 Task: Create a due date automation trigger when advanced on, on the wednesday of the week a card is due add basic without the yellow label at 11:00 AM.
Action: Mouse moved to (988, 78)
Screenshot: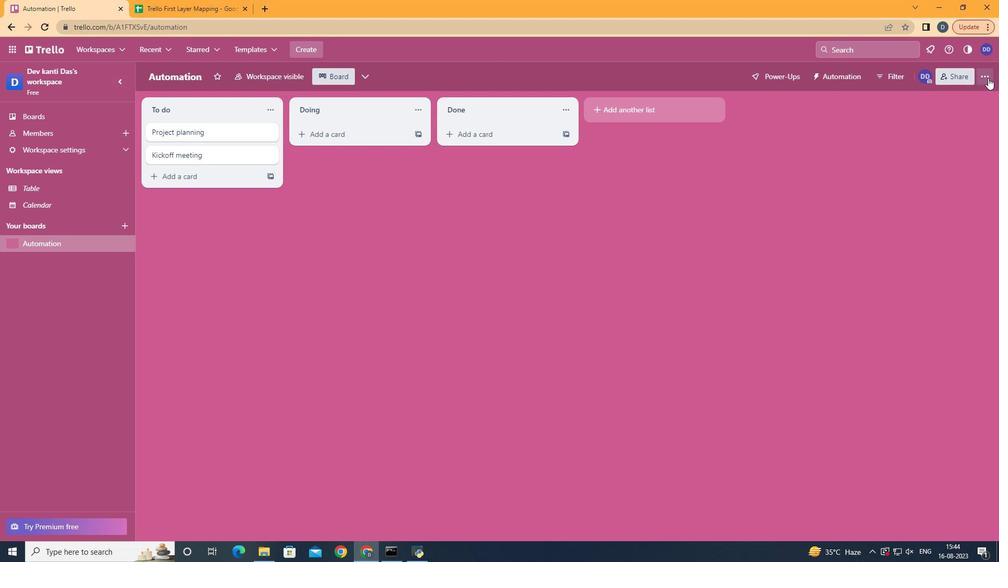 
Action: Mouse pressed left at (988, 78)
Screenshot: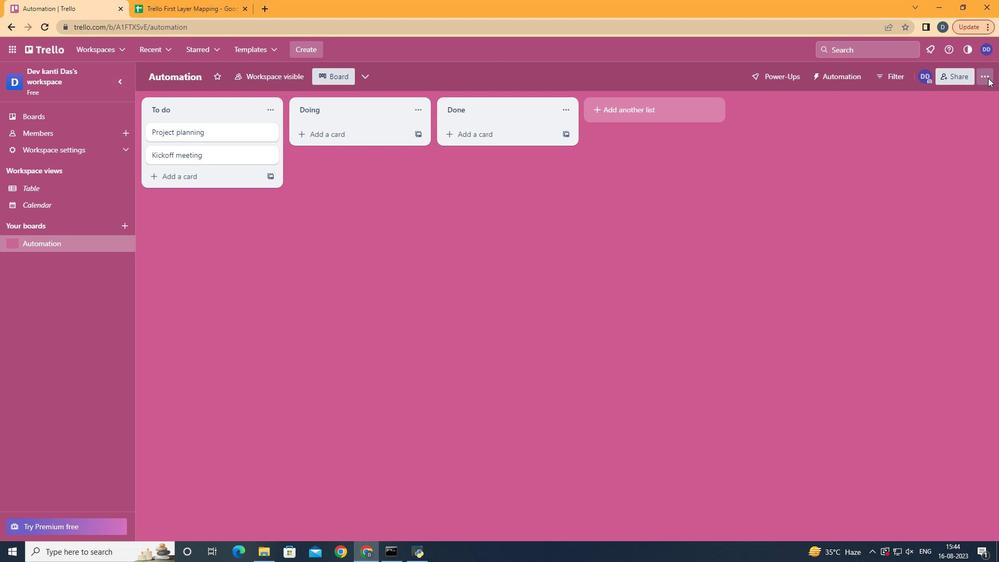 
Action: Mouse moved to (904, 212)
Screenshot: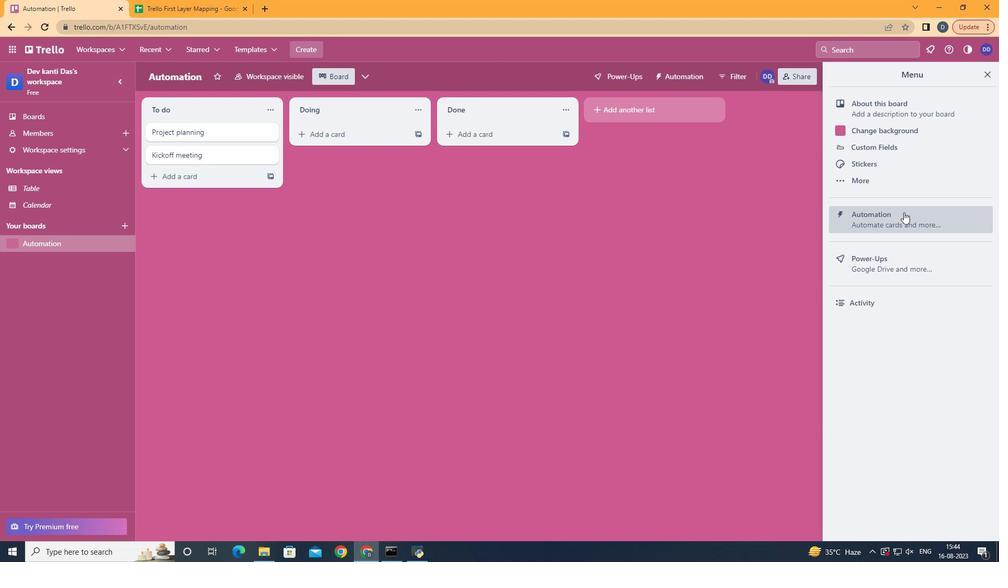 
Action: Mouse pressed left at (904, 212)
Screenshot: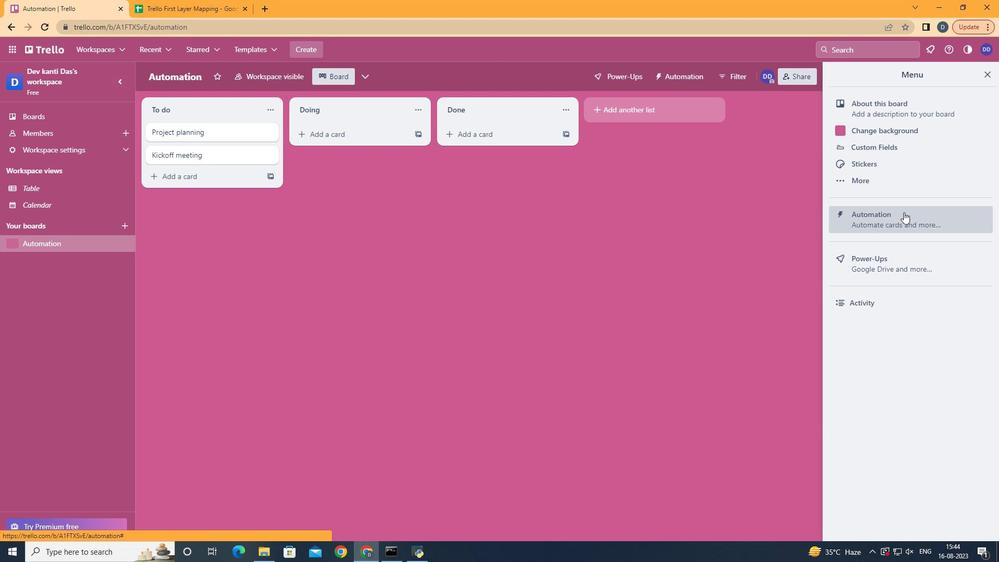 
Action: Mouse moved to (209, 216)
Screenshot: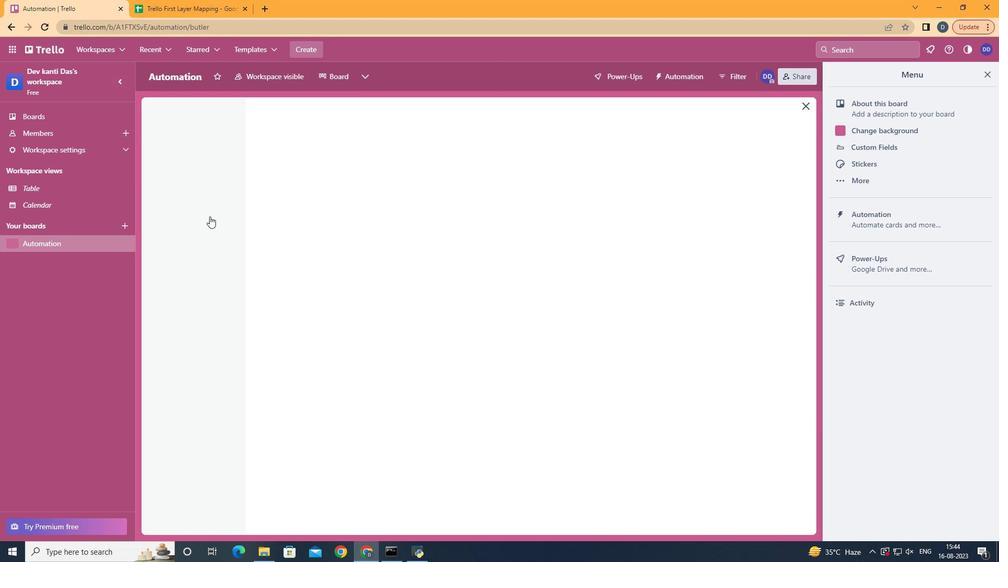 
Action: Mouse pressed left at (209, 216)
Screenshot: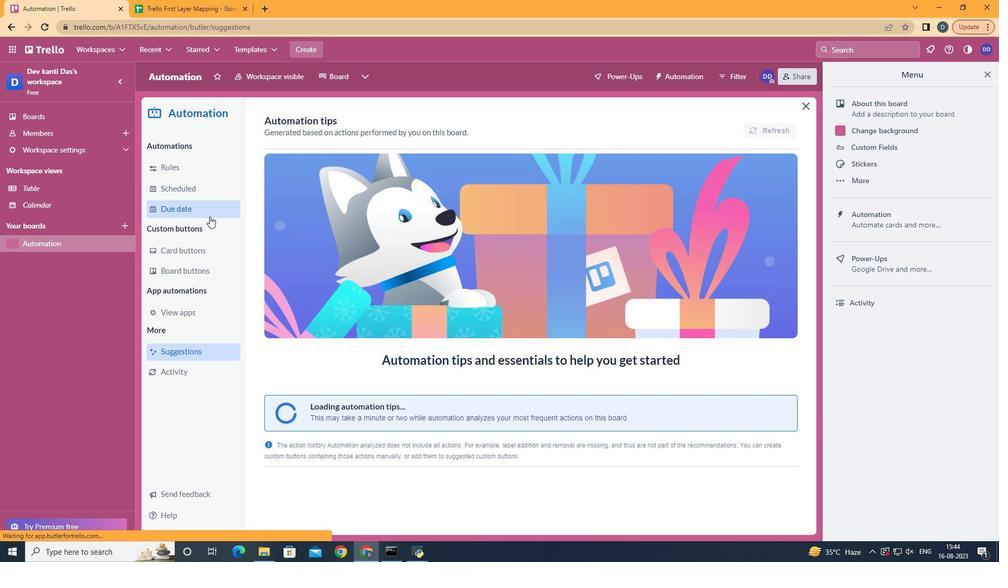 
Action: Mouse moved to (729, 124)
Screenshot: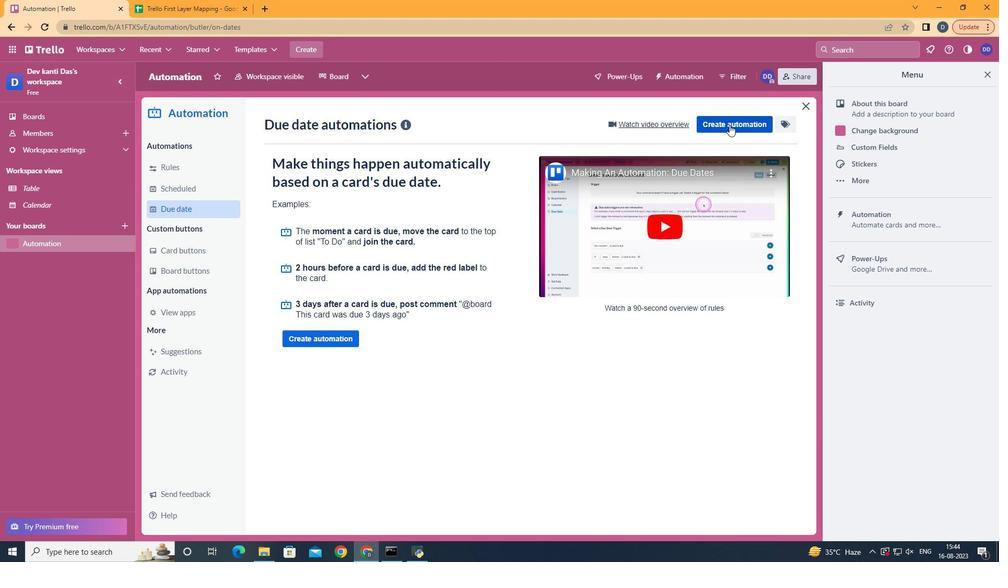 
Action: Mouse pressed left at (729, 124)
Screenshot: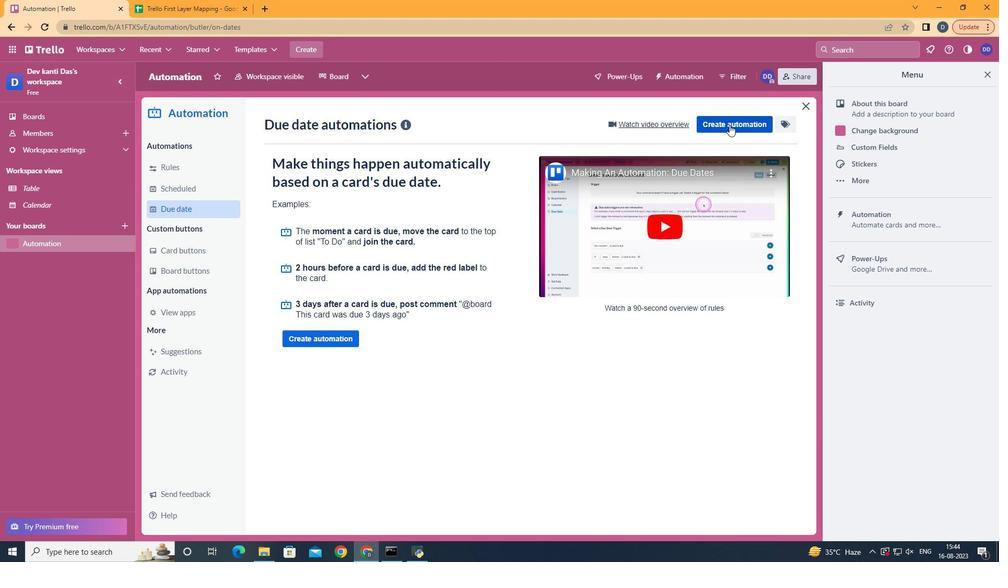 
Action: Mouse moved to (527, 221)
Screenshot: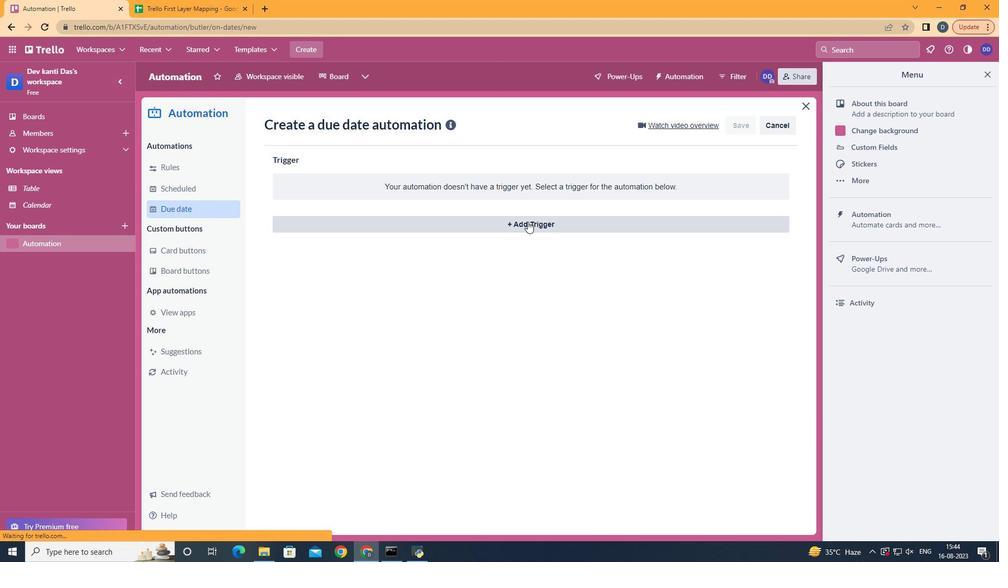 
Action: Mouse pressed left at (527, 221)
Screenshot: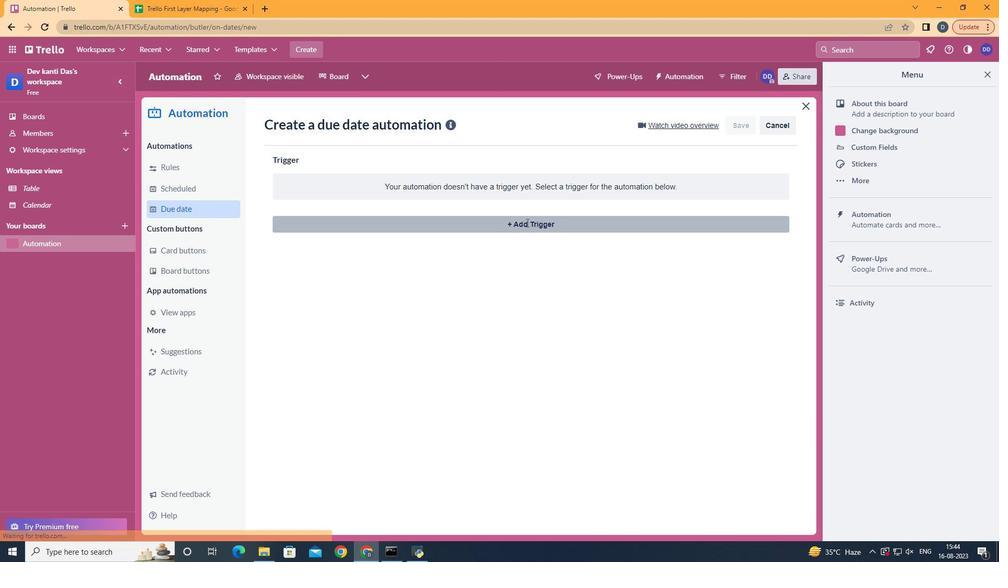 
Action: Mouse moved to (340, 313)
Screenshot: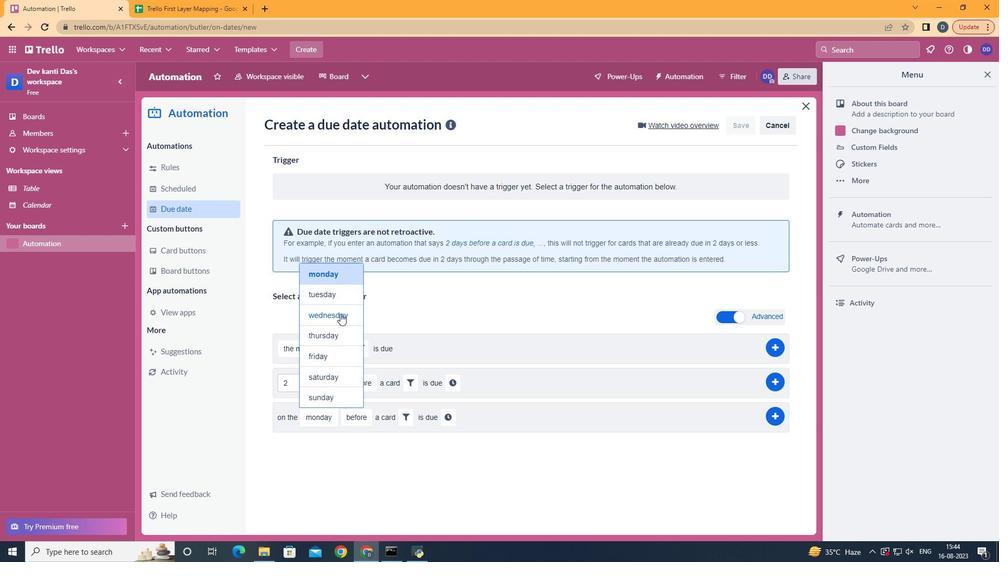 
Action: Mouse pressed left at (340, 313)
Screenshot: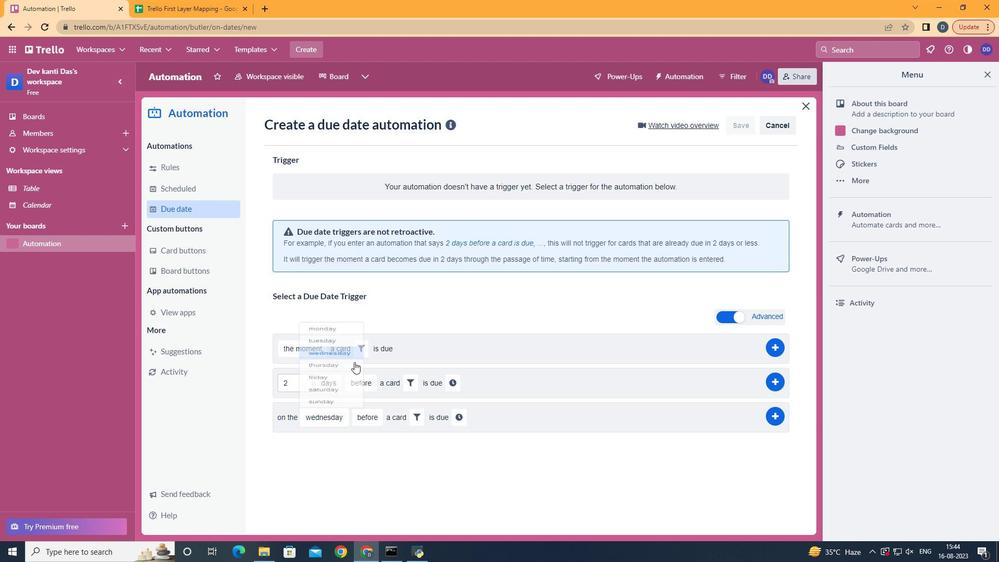 
Action: Mouse moved to (383, 475)
Screenshot: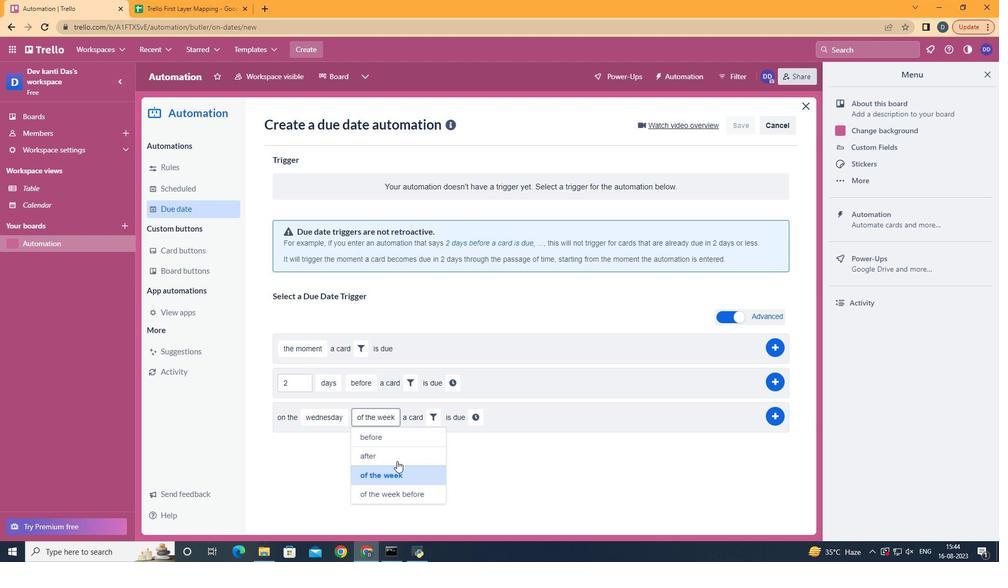 
Action: Mouse pressed left at (383, 475)
Screenshot: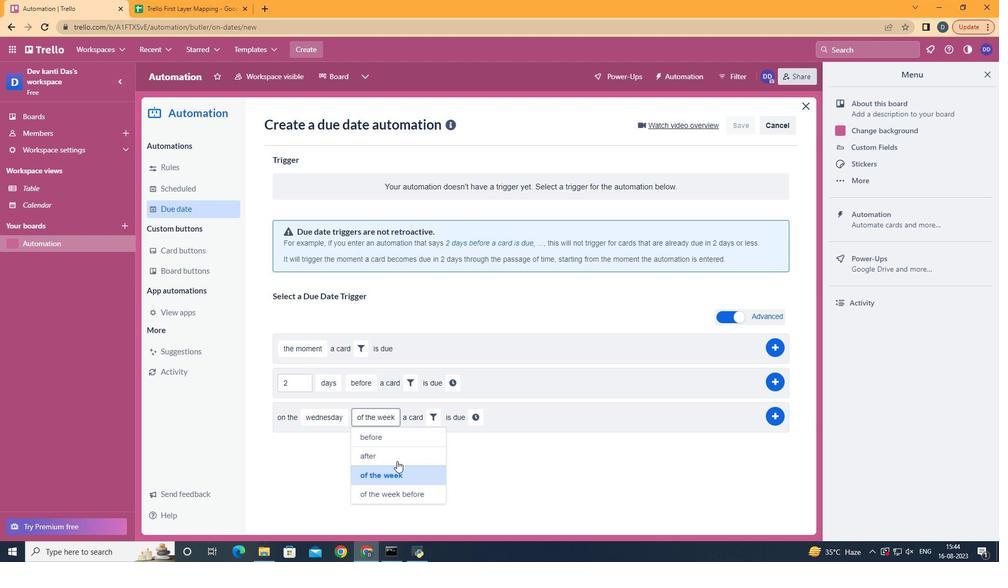 
Action: Mouse moved to (439, 411)
Screenshot: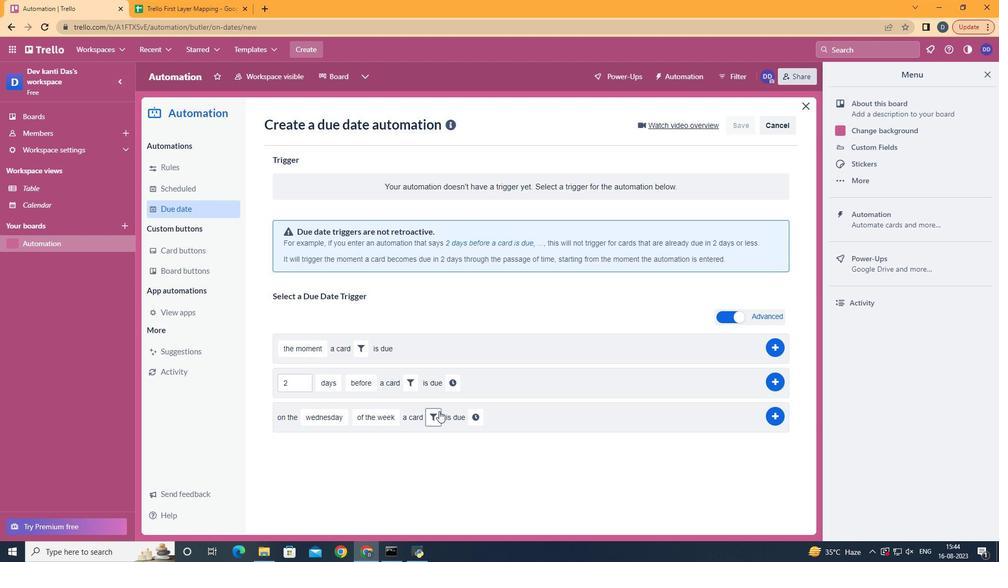 
Action: Mouse pressed left at (439, 411)
Screenshot: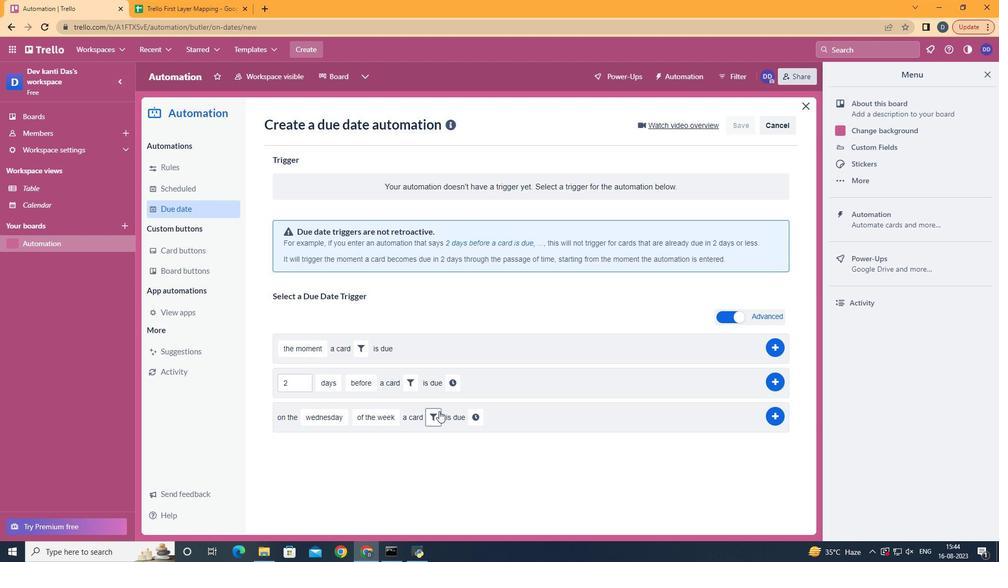 
Action: Mouse moved to (492, 456)
Screenshot: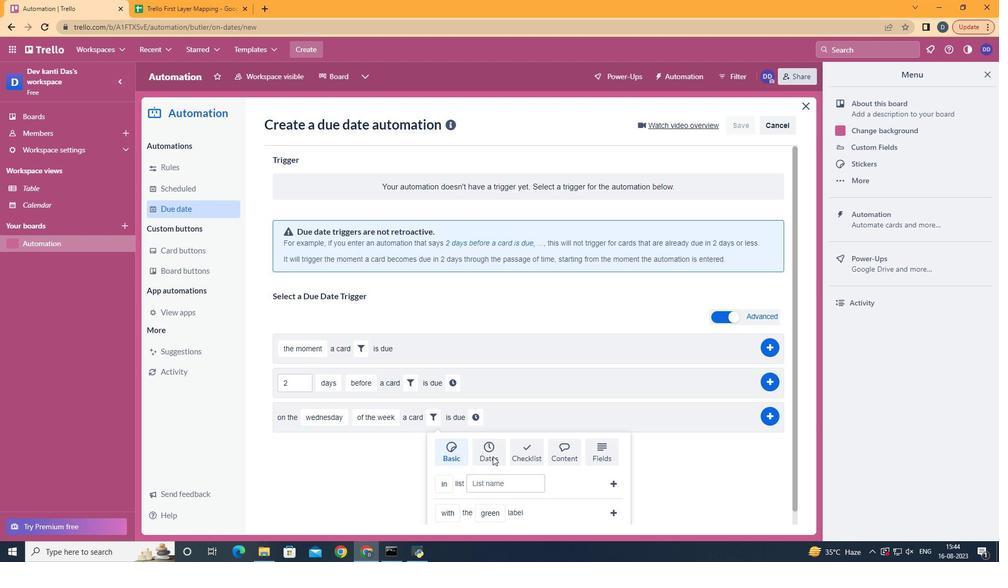
Action: Mouse scrolled (492, 455) with delta (0, 0)
Screenshot: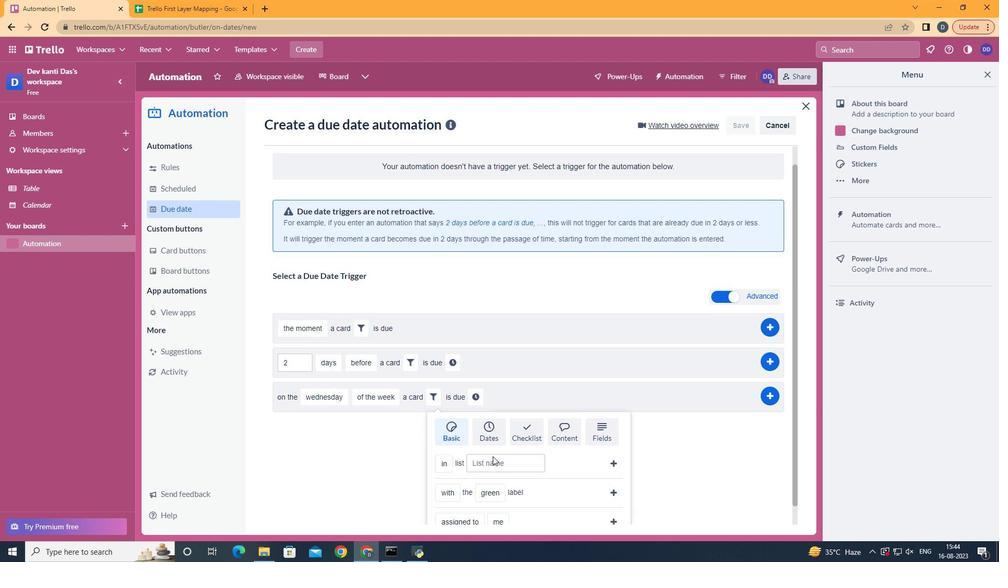 
Action: Mouse scrolled (492, 455) with delta (0, 0)
Screenshot: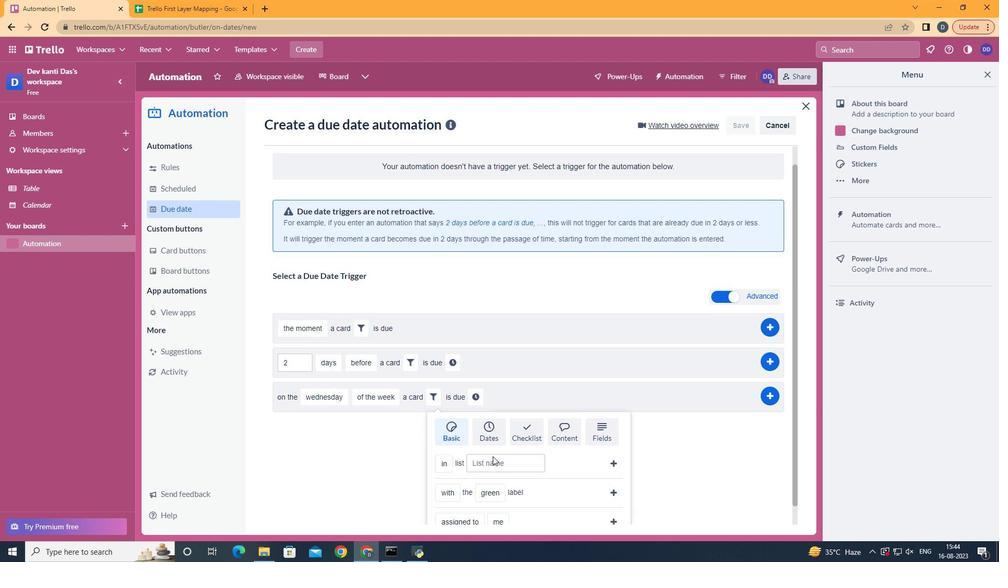 
Action: Mouse scrolled (492, 455) with delta (0, 0)
Screenshot: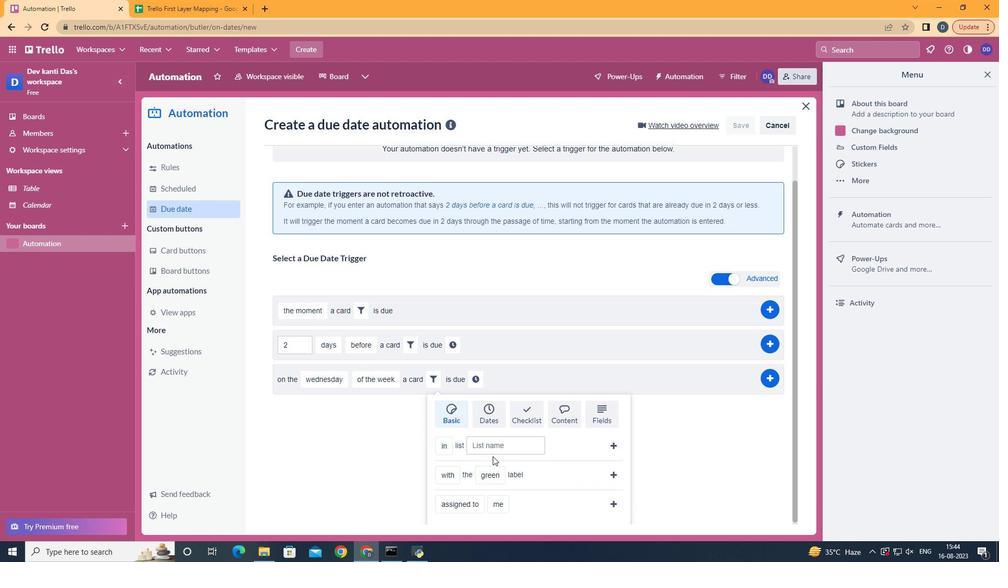 
Action: Mouse scrolled (492, 455) with delta (0, 0)
Screenshot: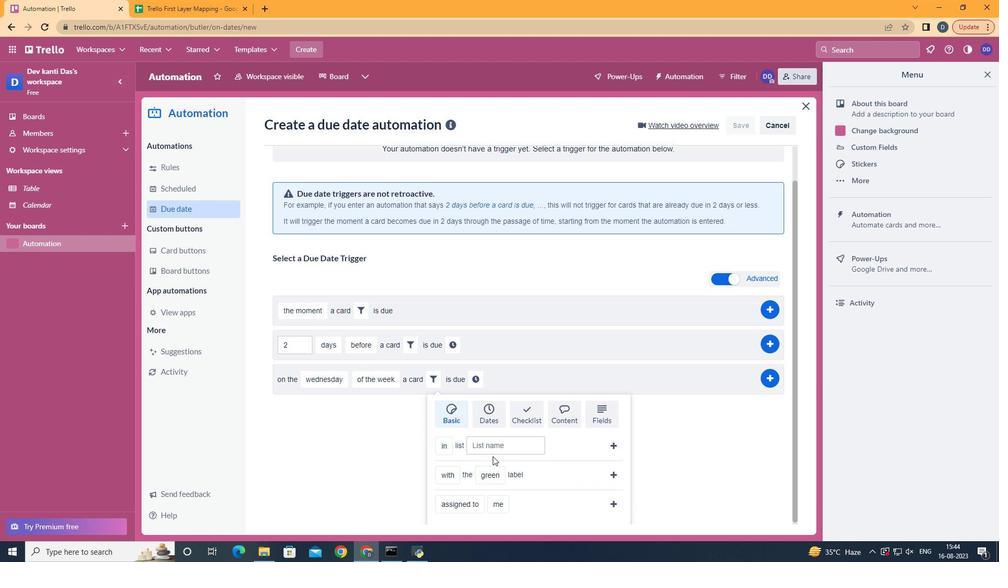 
Action: Mouse scrolled (492, 455) with delta (0, 0)
Screenshot: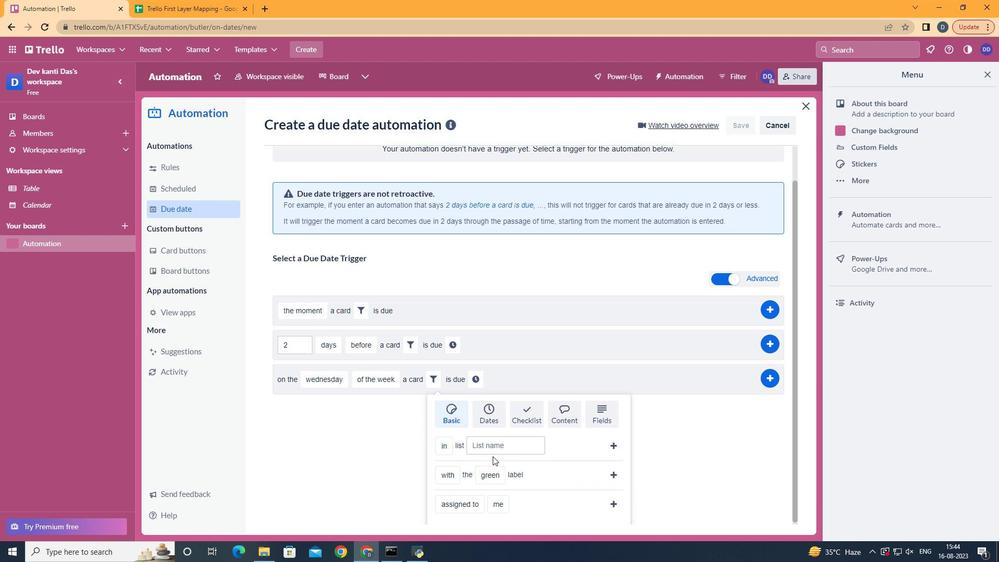 
Action: Mouse moved to (471, 428)
Screenshot: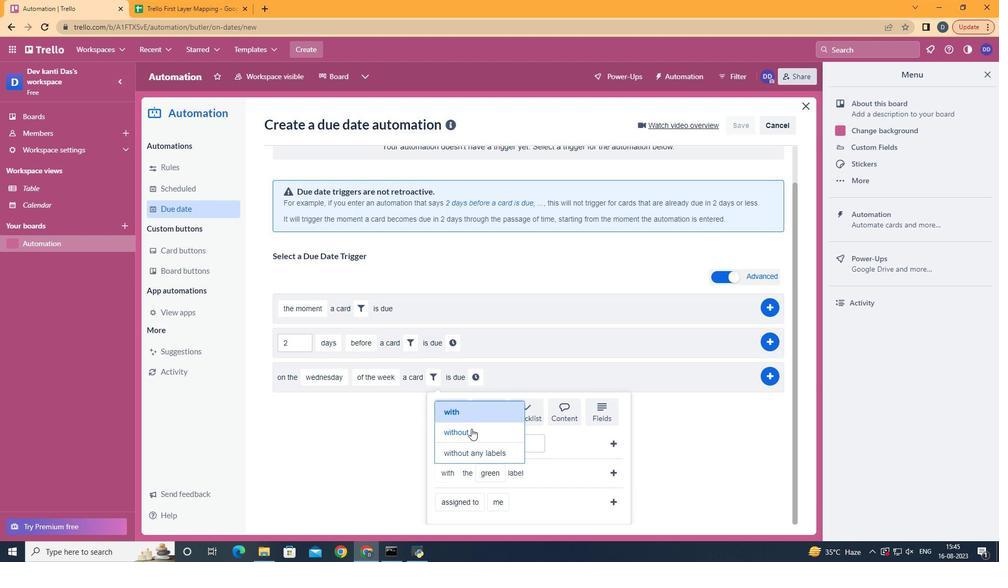 
Action: Mouse pressed left at (471, 428)
Screenshot: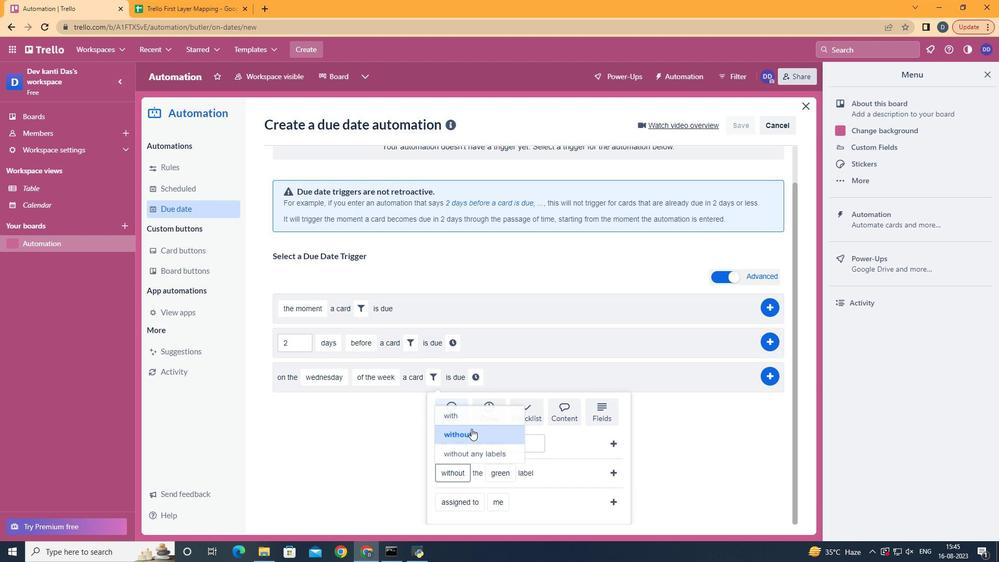 
Action: Mouse moved to (504, 361)
Screenshot: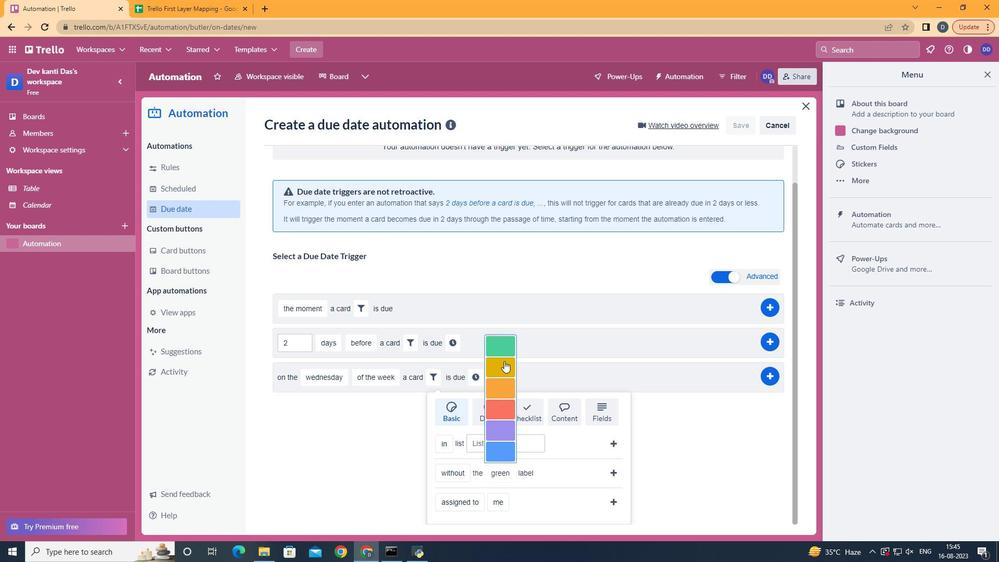 
Action: Mouse pressed left at (504, 361)
Screenshot: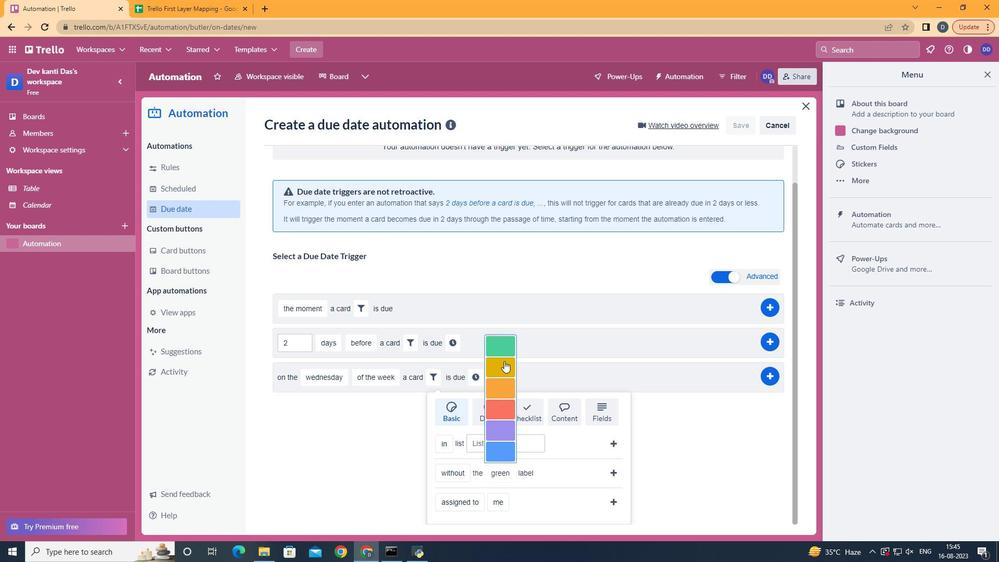 
Action: Mouse moved to (611, 473)
Screenshot: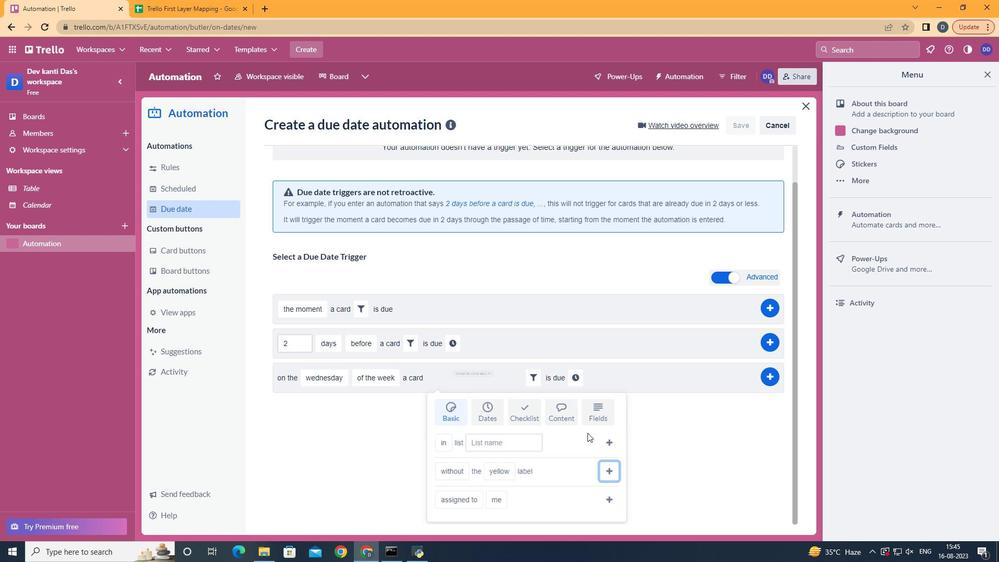 
Action: Mouse pressed left at (611, 475)
Screenshot: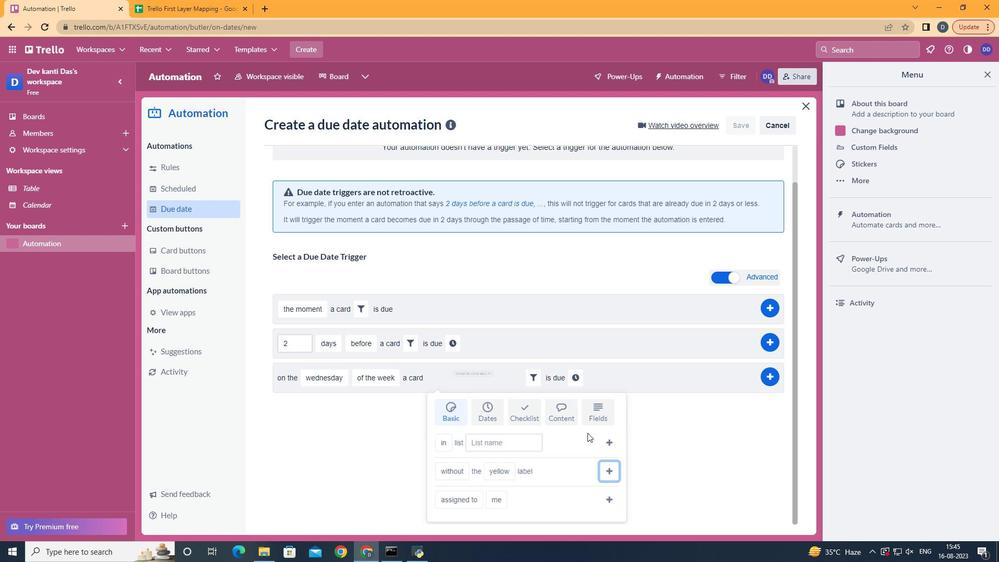 
Action: Mouse moved to (579, 410)
Screenshot: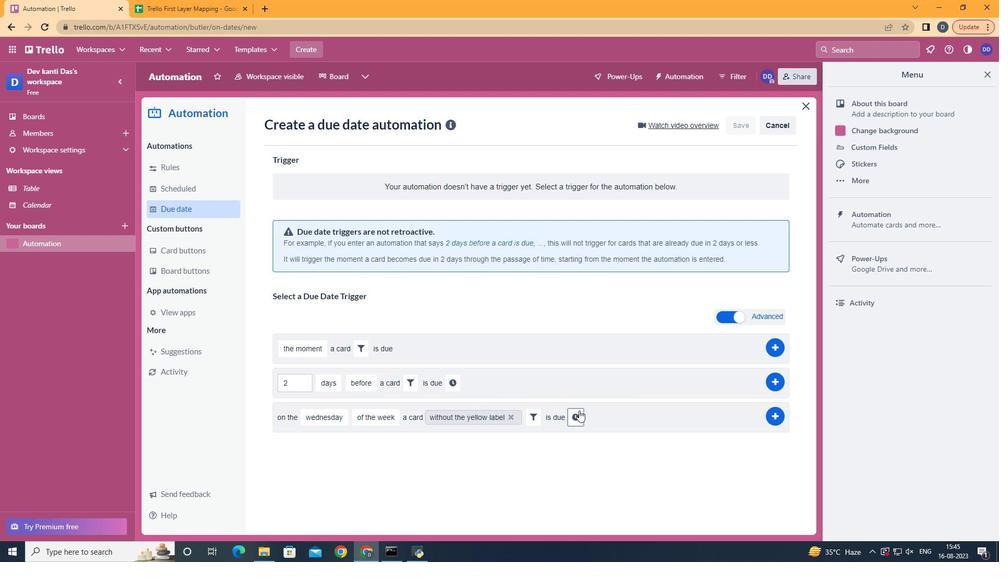 
Action: Mouse pressed left at (579, 410)
Screenshot: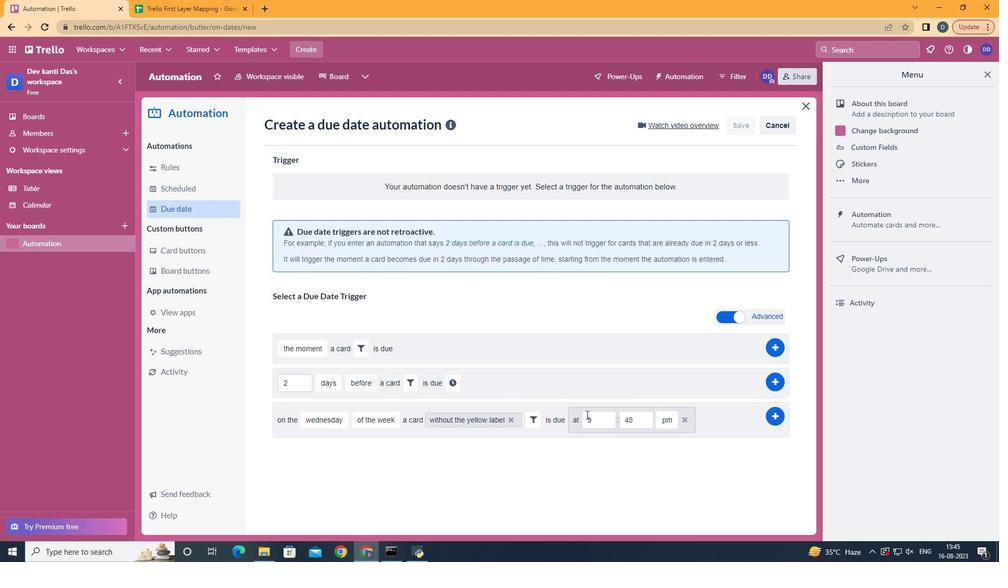 
Action: Mouse moved to (609, 424)
Screenshot: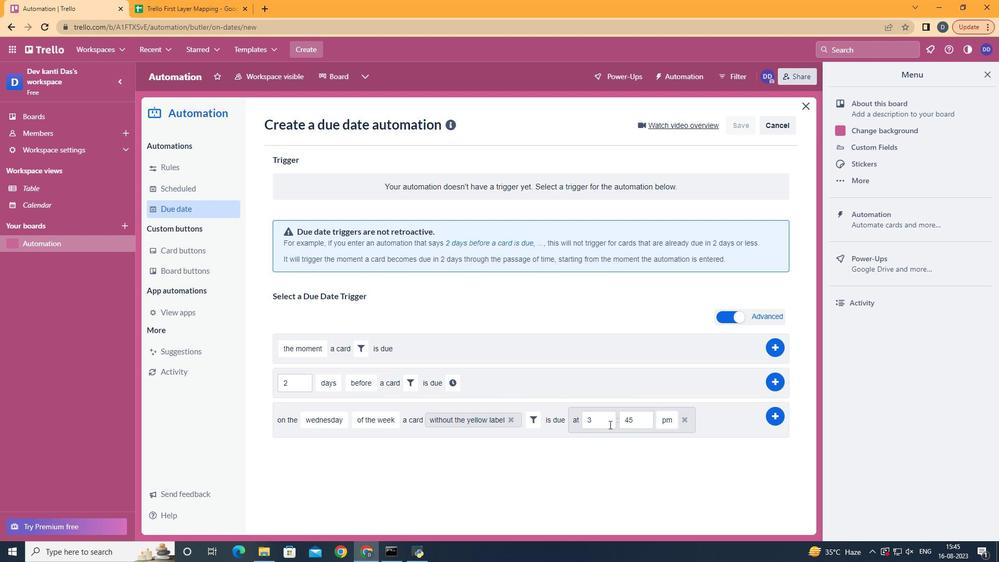 
Action: Mouse pressed left at (609, 424)
Screenshot: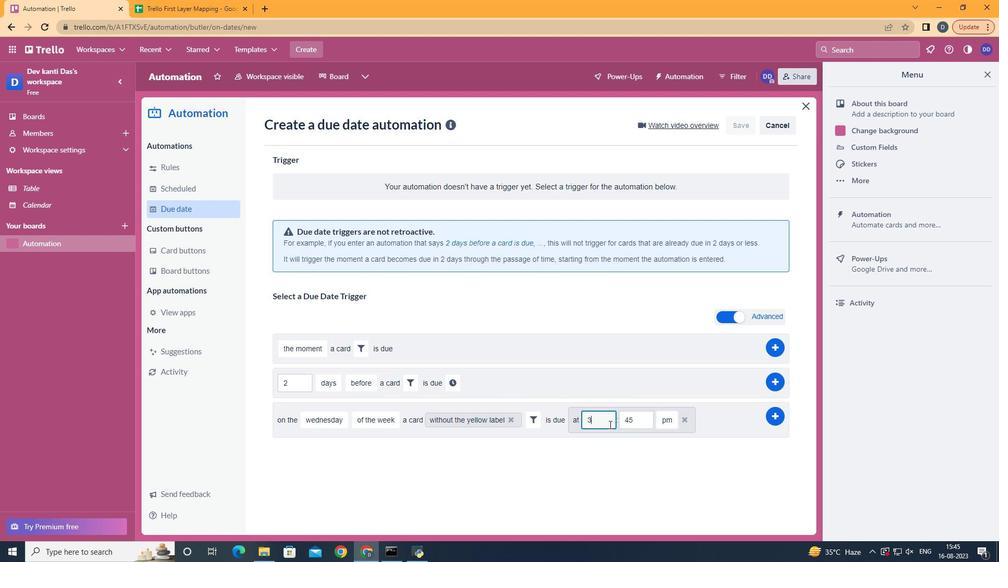 
Action: Key pressed <Key.backspace>11
Screenshot: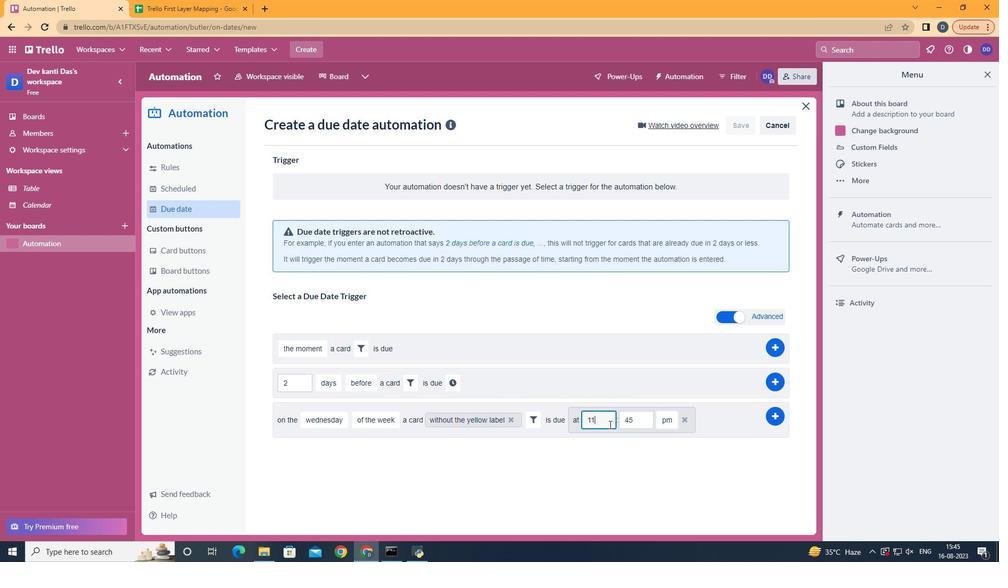 
Action: Mouse moved to (639, 420)
Screenshot: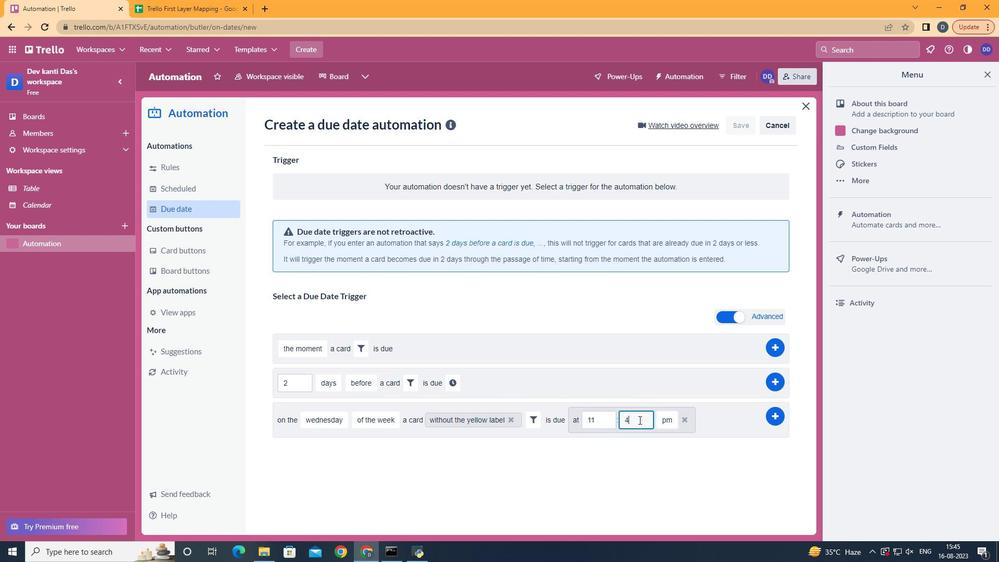 
Action: Mouse pressed left at (639, 420)
Screenshot: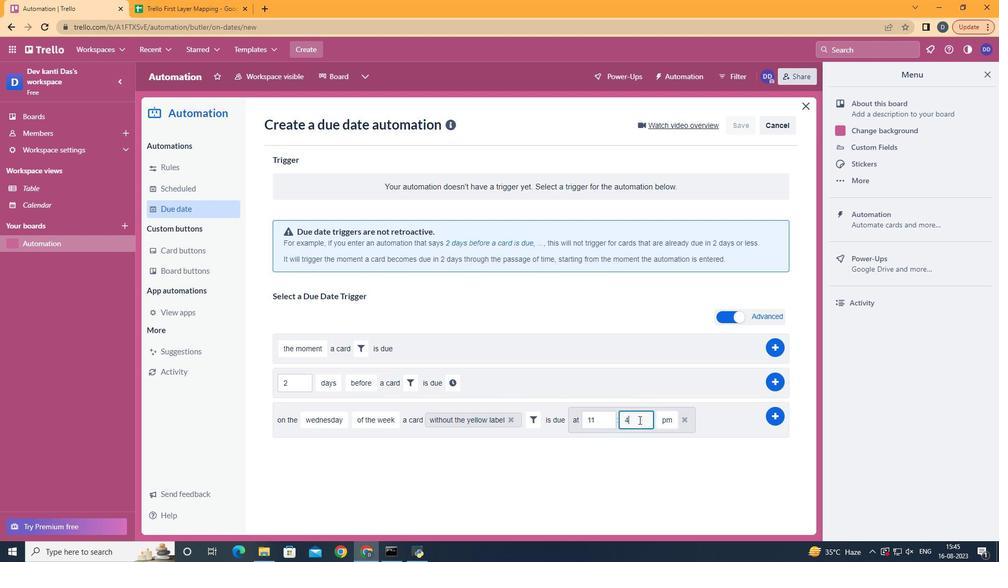 
Action: Key pressed <Key.backspace><Key.backspace>00
Screenshot: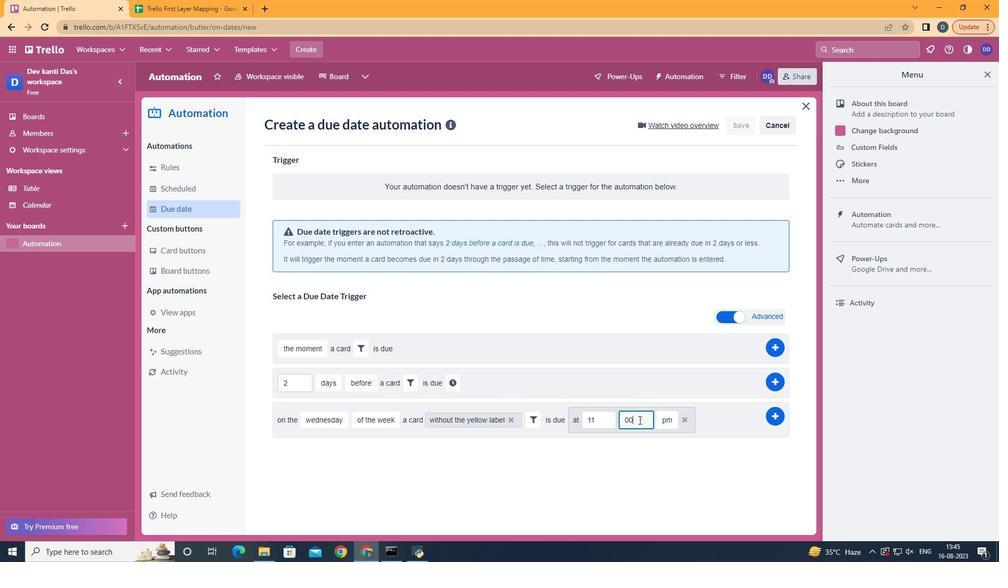 
Action: Mouse moved to (665, 437)
Screenshot: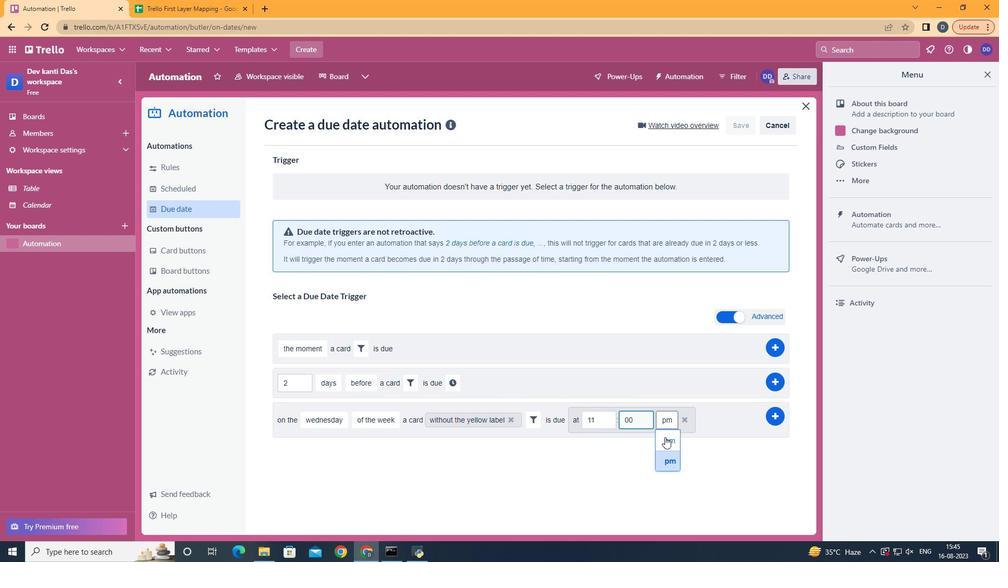 
Action: Mouse pressed left at (665, 437)
Screenshot: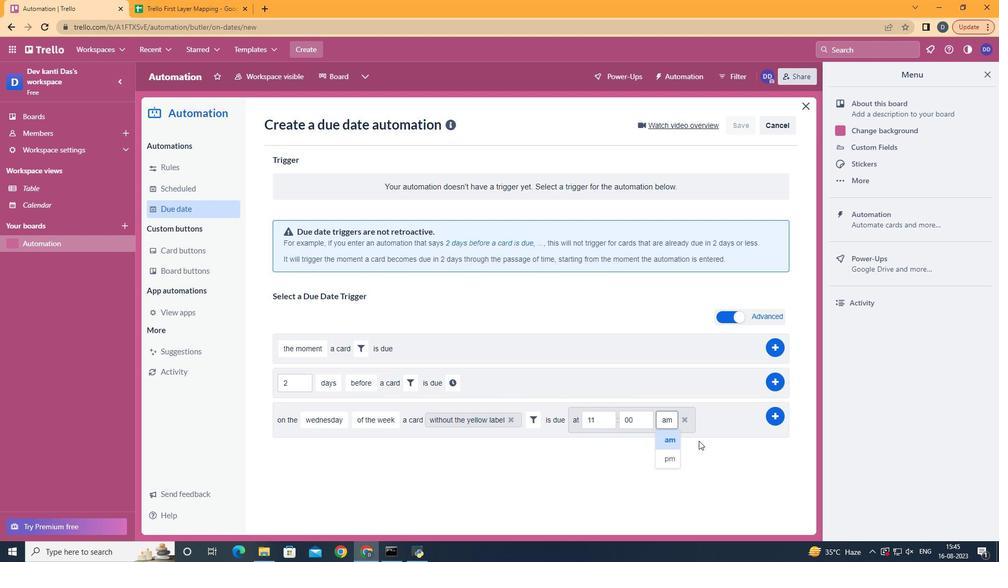
Action: Mouse moved to (783, 411)
Screenshot: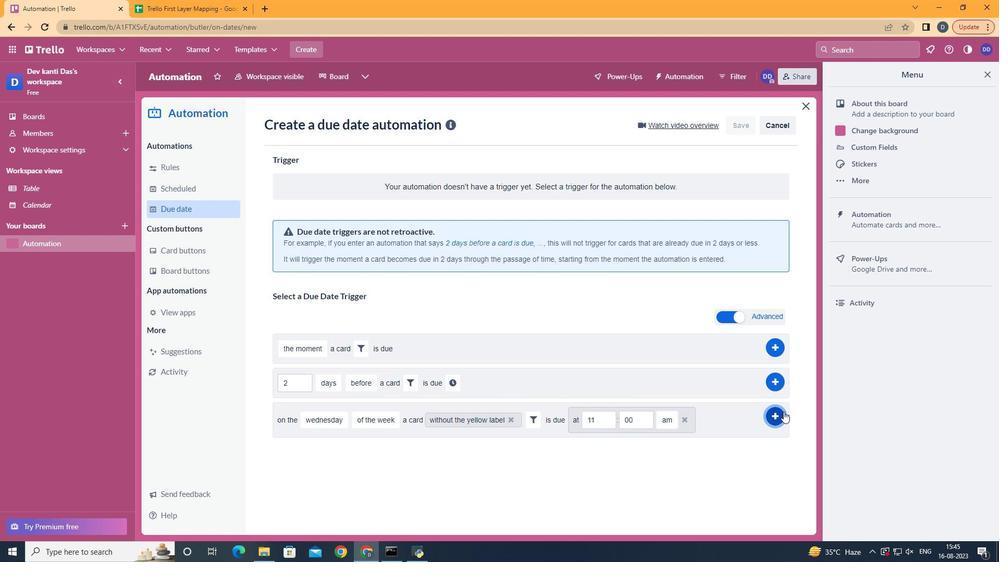 
Action: Mouse pressed left at (783, 411)
Screenshot: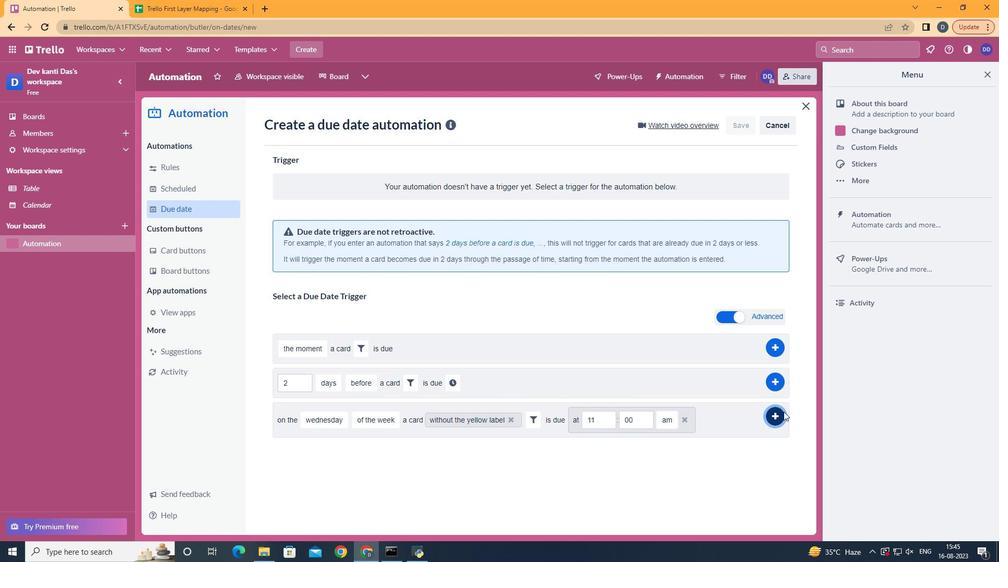 
